 Task: Export the current limiter effect preset with the file name "Limiter".
Action: Mouse moved to (374, 2)
Screenshot: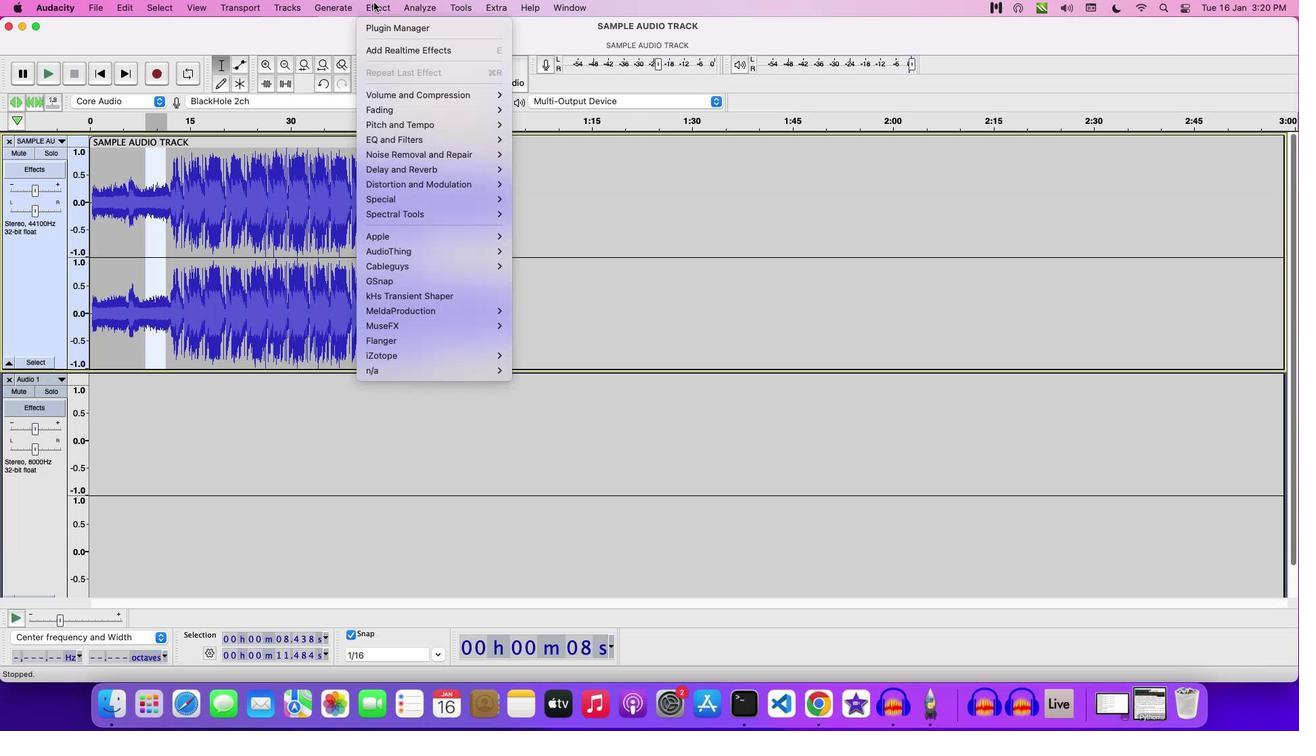 
Action: Mouse pressed left at (374, 2)
Screenshot: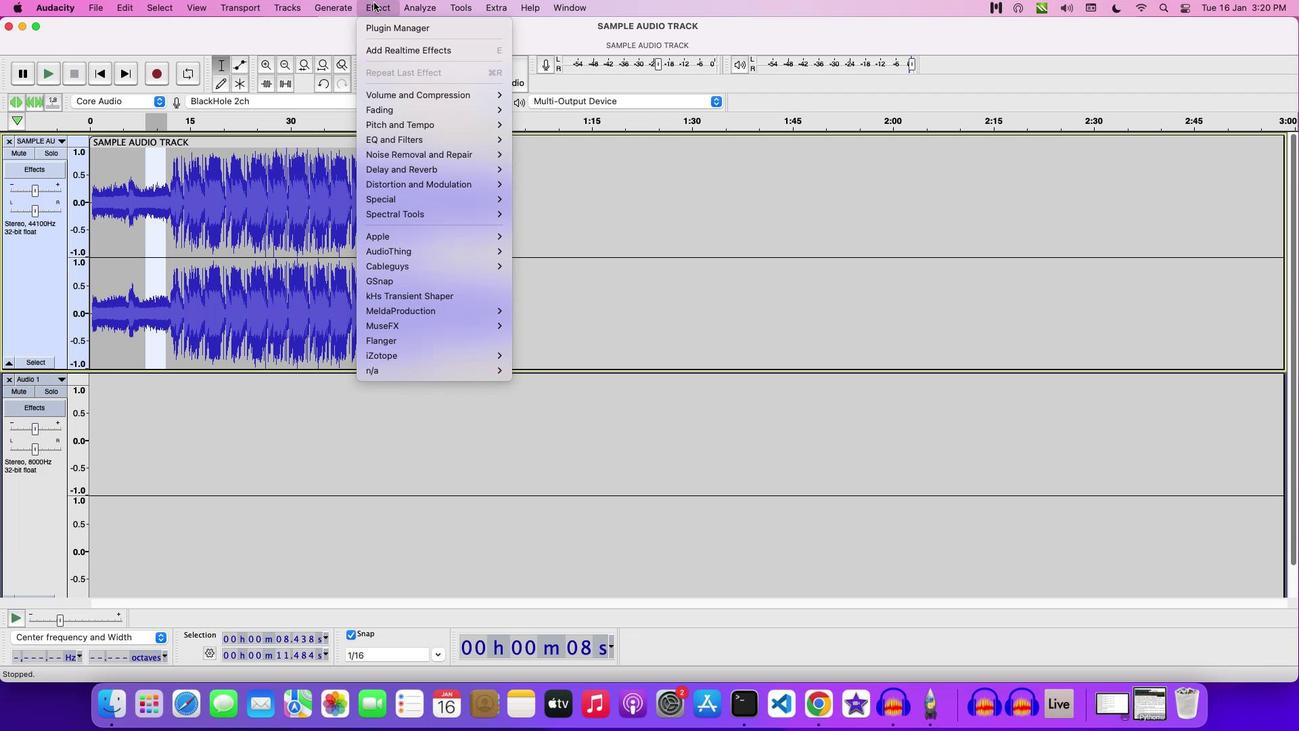 
Action: Mouse moved to (565, 138)
Screenshot: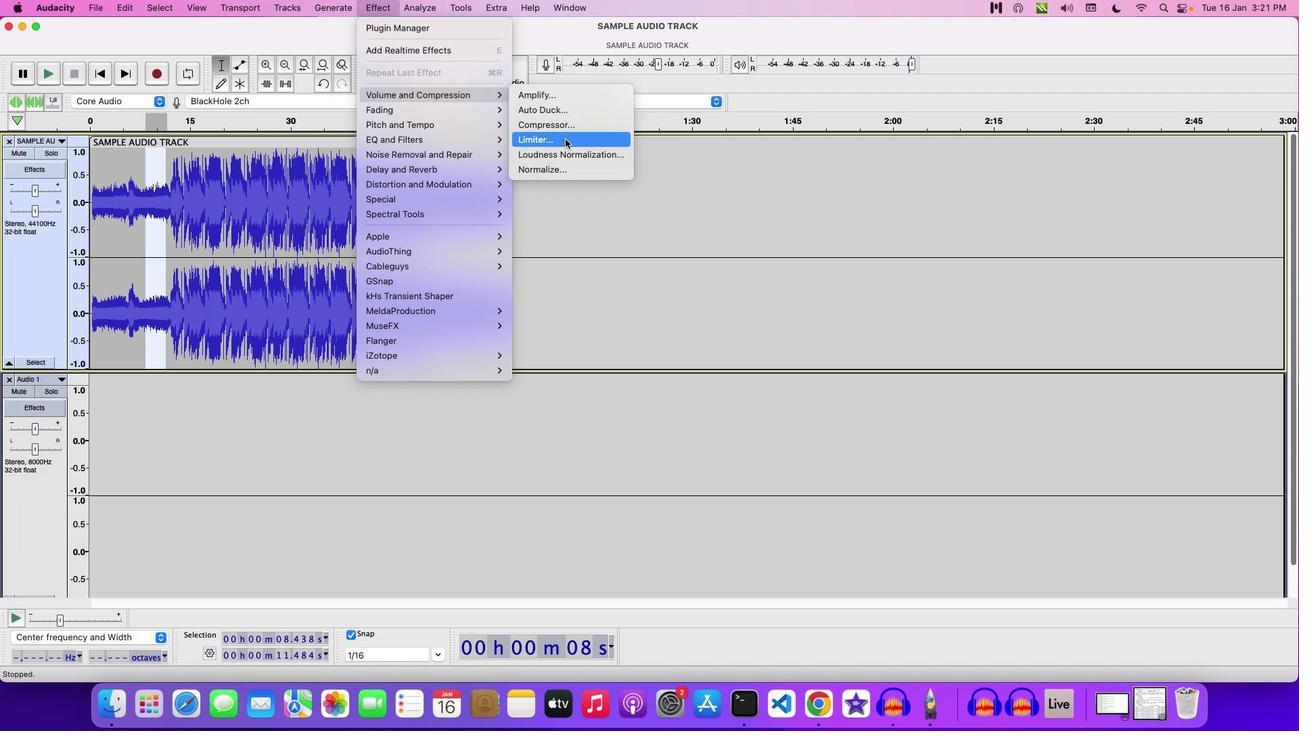 
Action: Mouse pressed left at (565, 138)
Screenshot: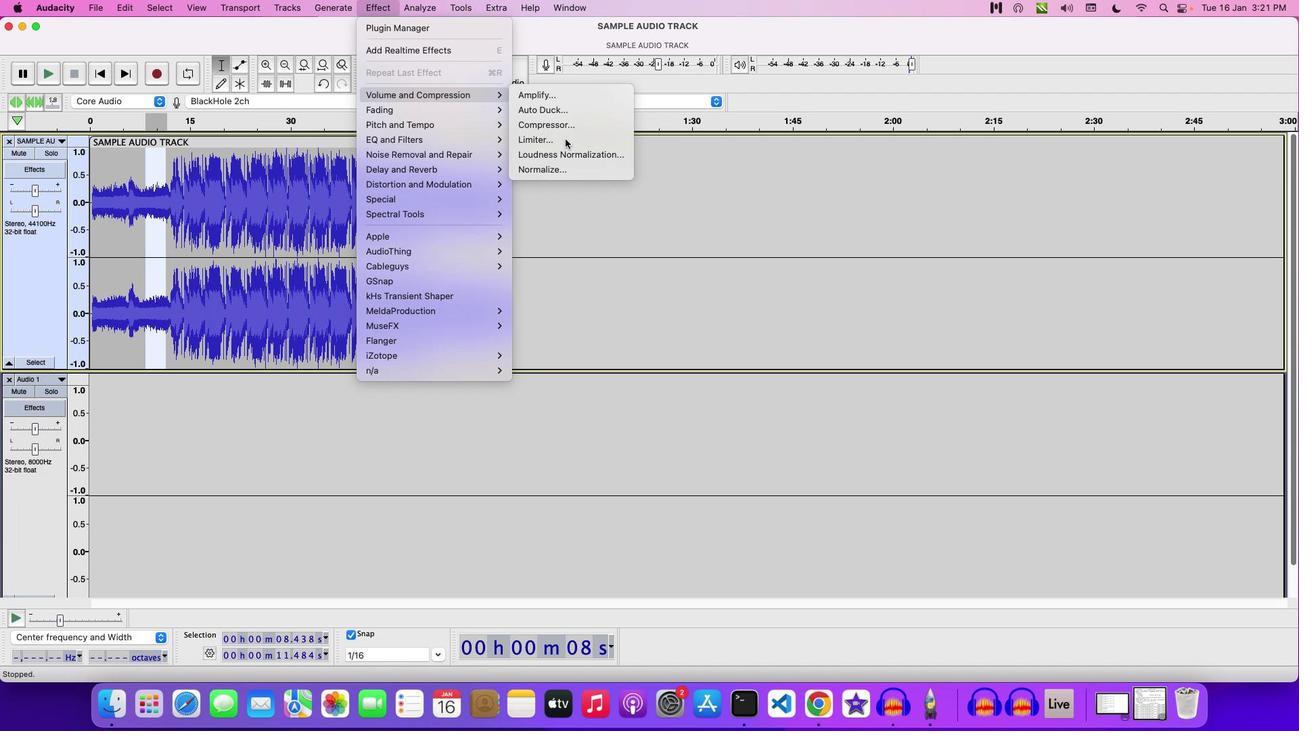 
Action: Mouse moved to (628, 255)
Screenshot: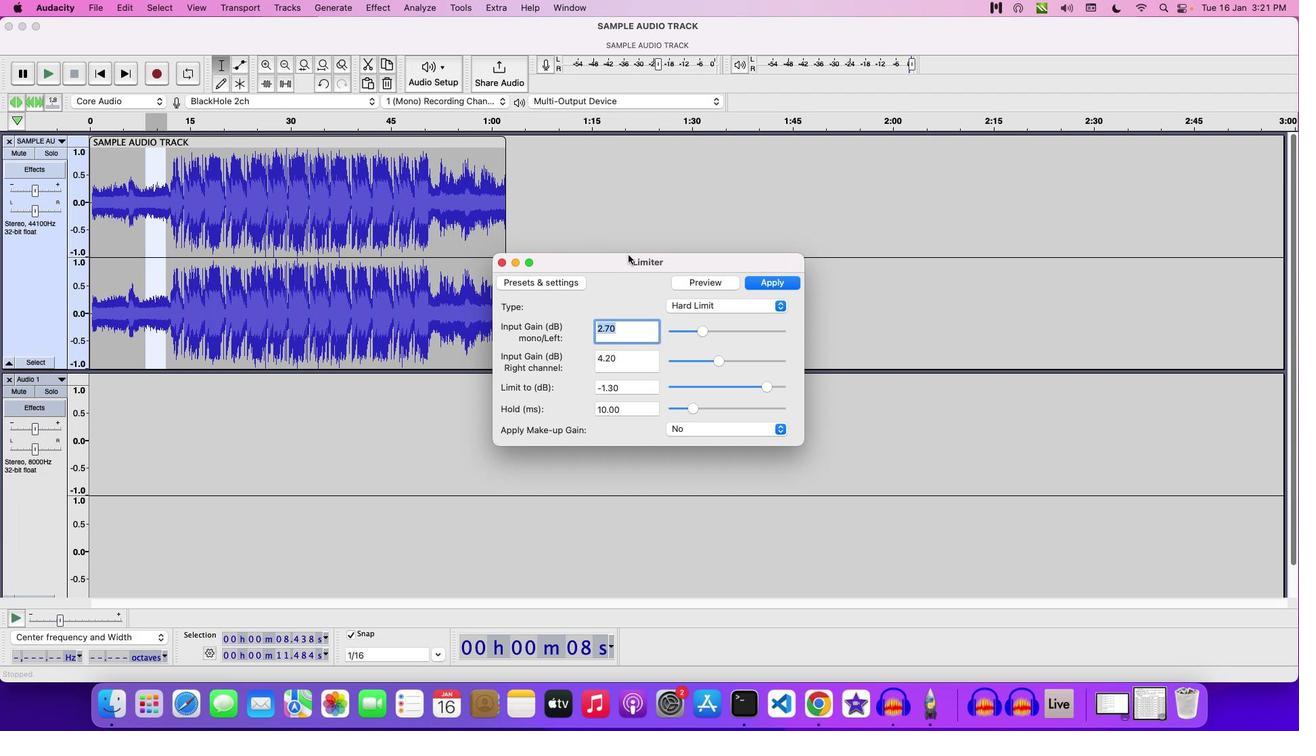 
Action: Mouse pressed left at (628, 255)
Screenshot: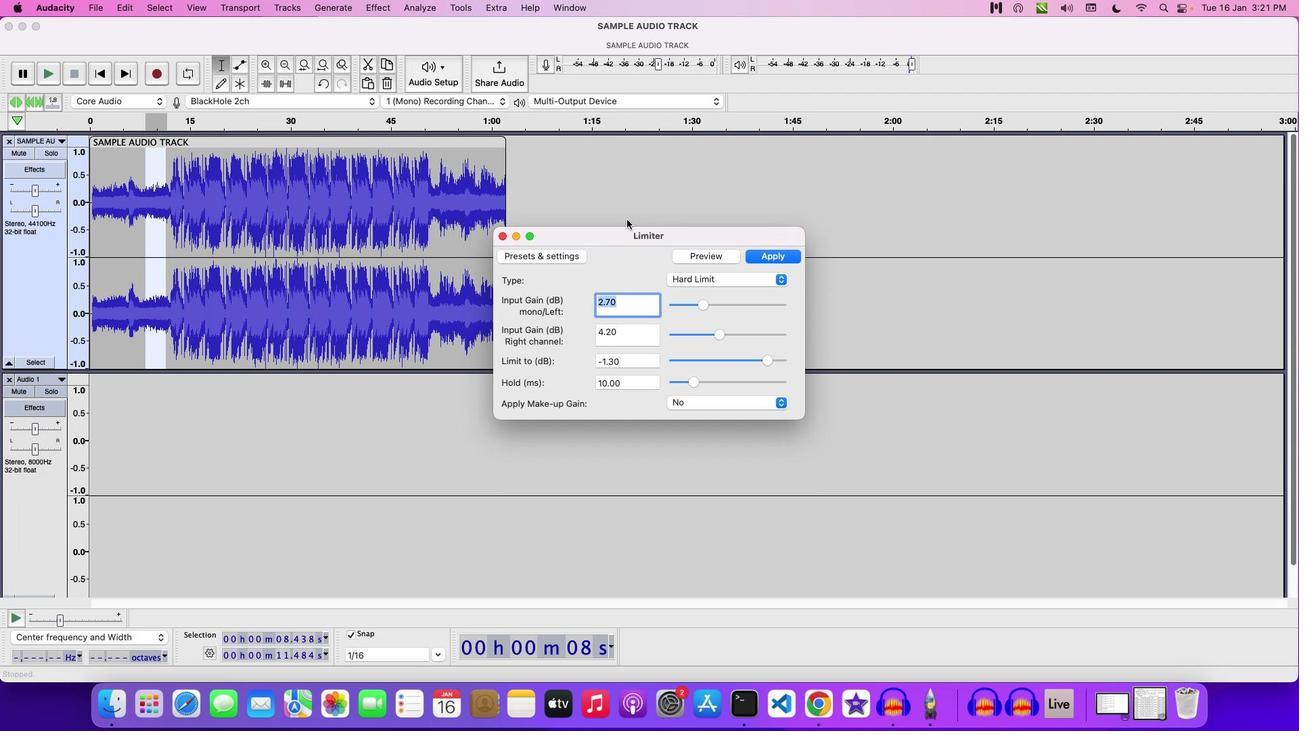 
Action: Mouse moved to (536, 210)
Screenshot: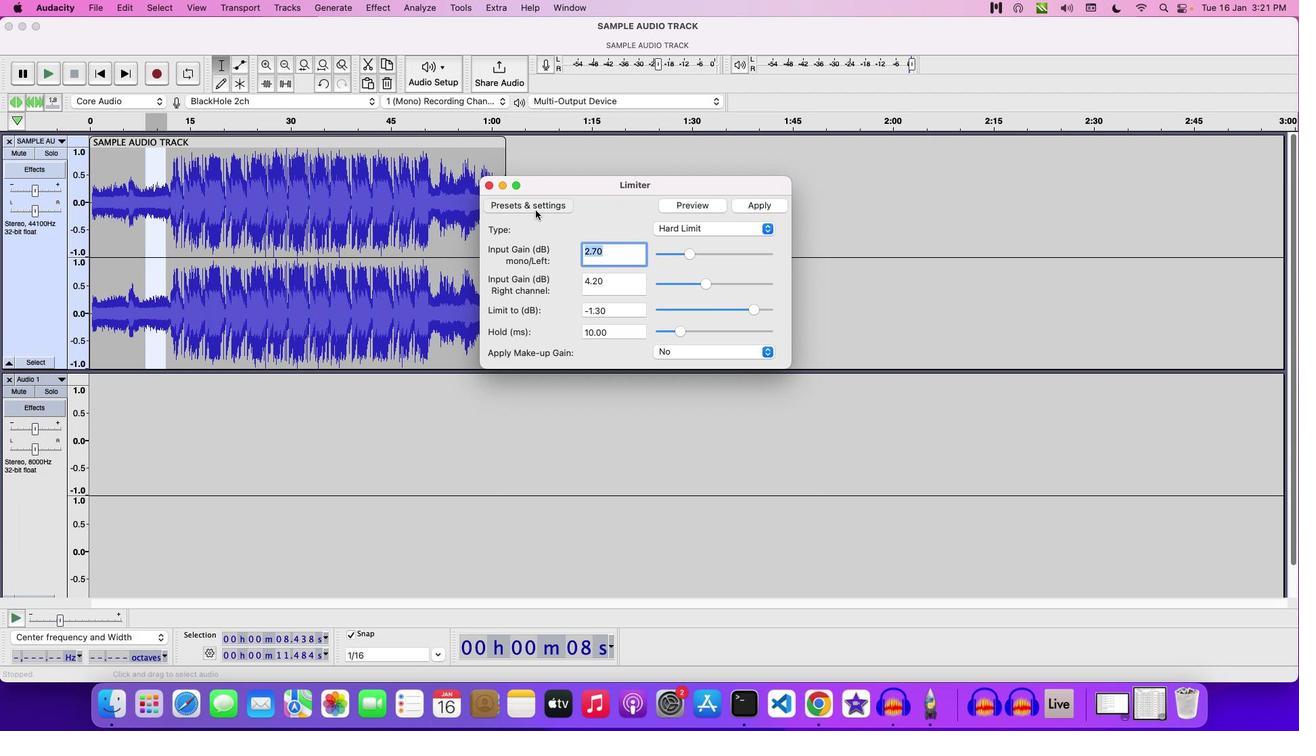 
Action: Mouse pressed left at (536, 210)
Screenshot: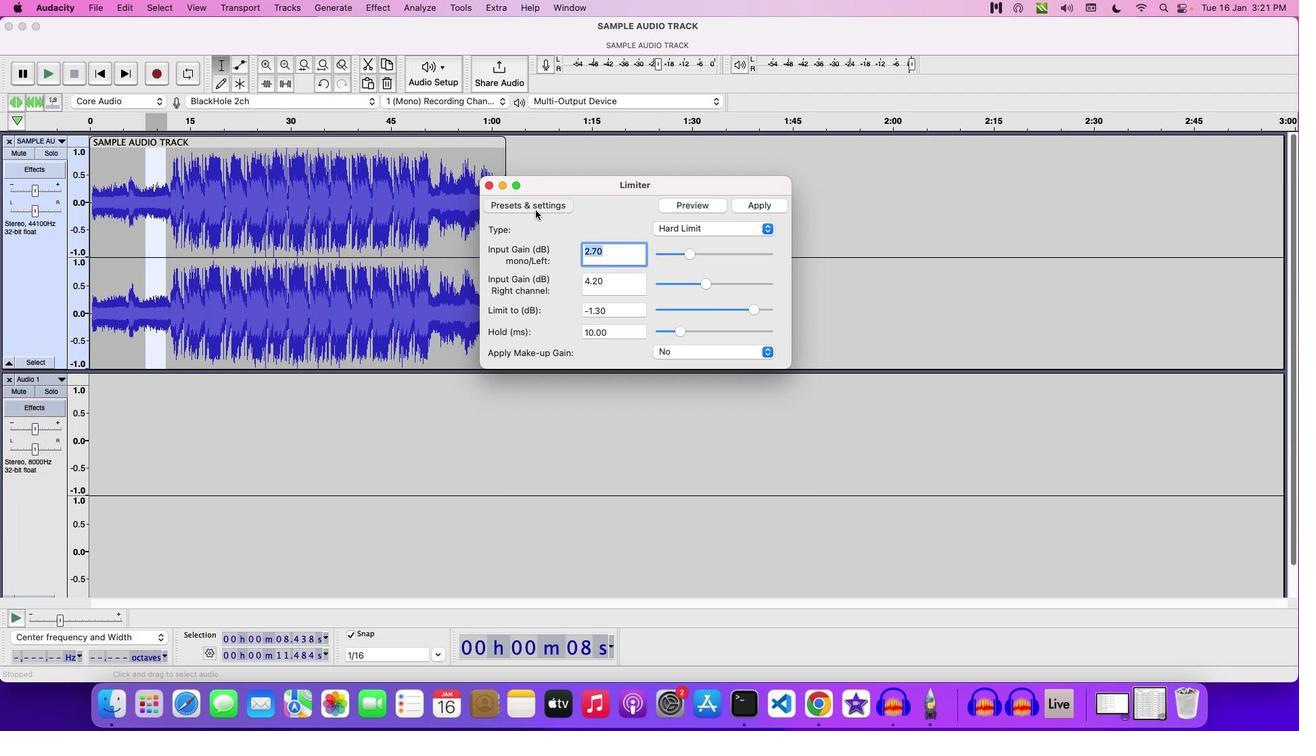 
Action: Mouse moved to (531, 304)
Screenshot: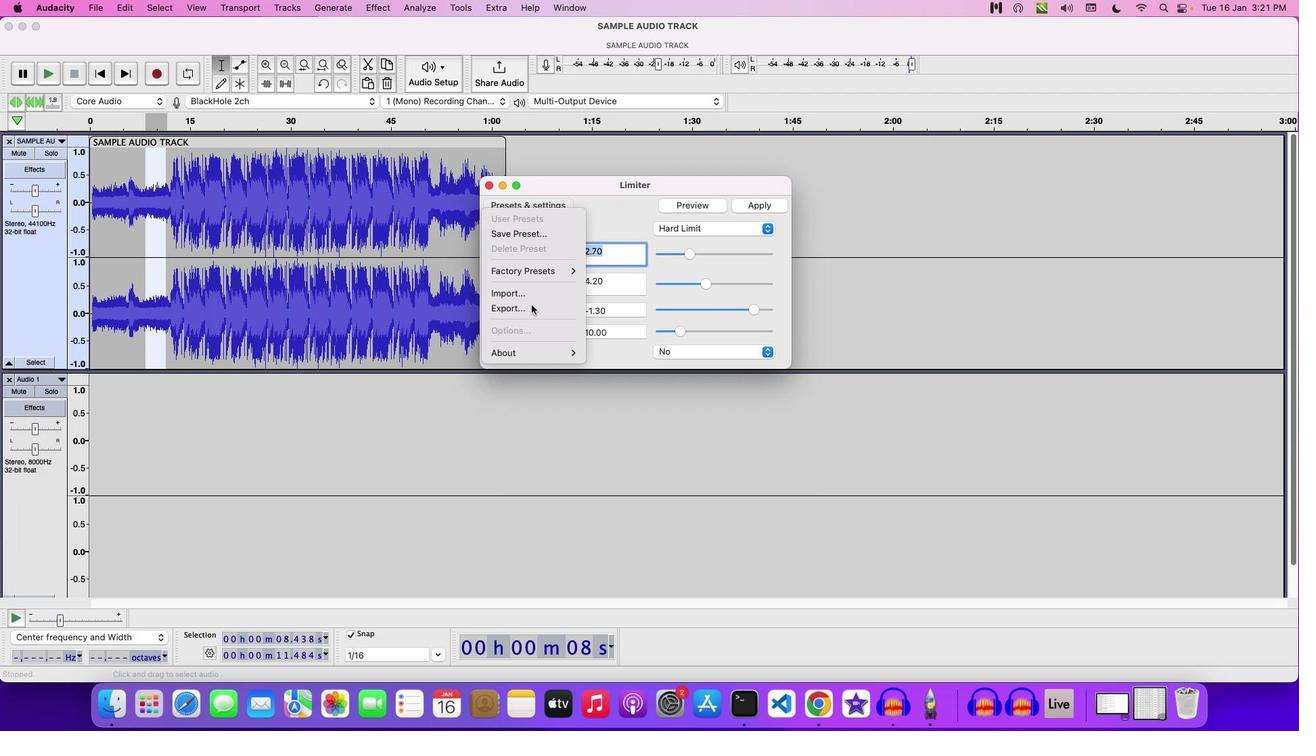 
Action: Mouse pressed left at (531, 304)
Screenshot: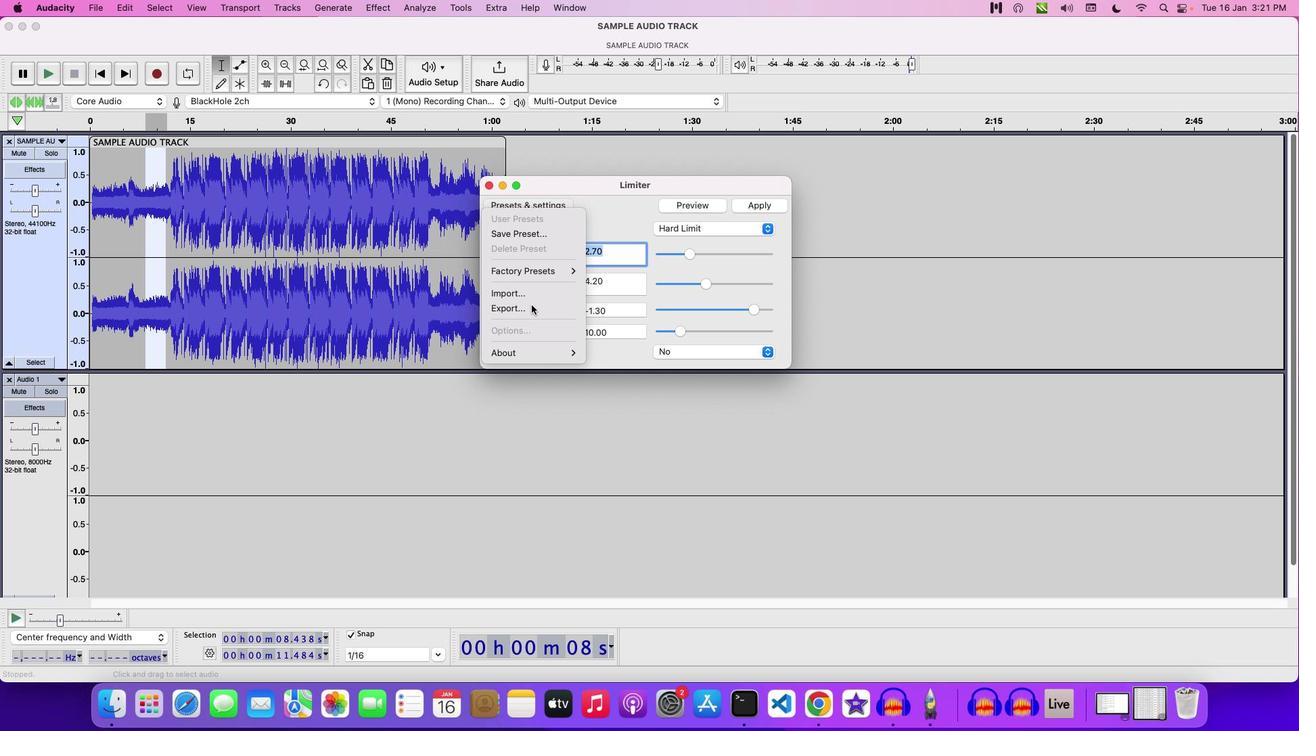 
Action: Mouse moved to (569, 268)
Screenshot: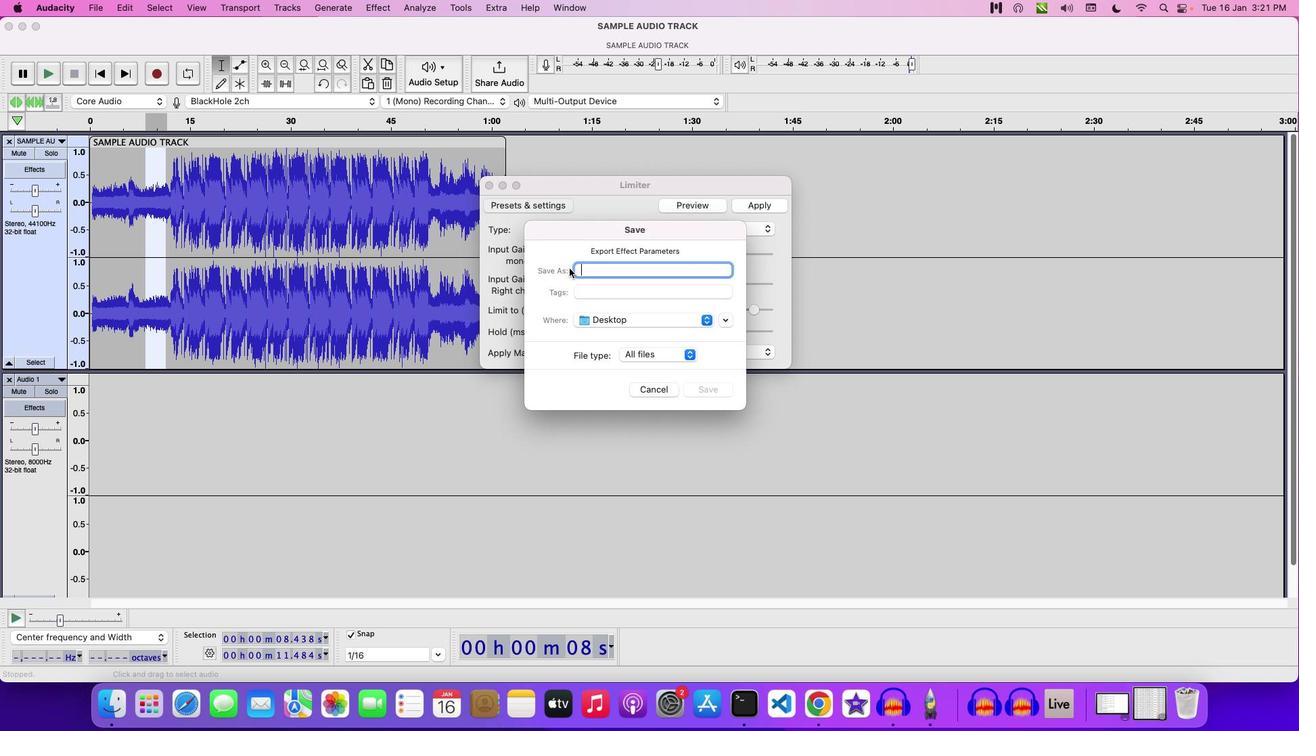 
Action: Key pressed 'l''i''m''i''t''e''r'
Screenshot: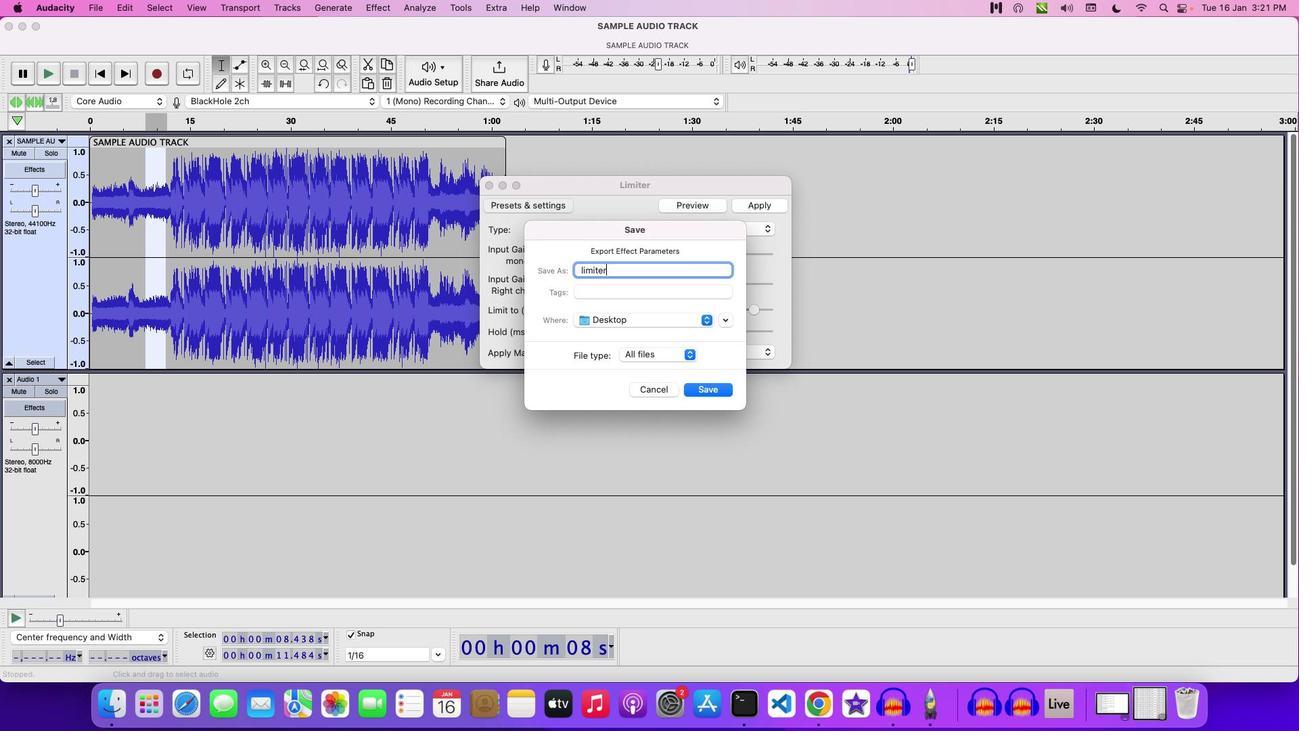 
Action: Mouse moved to (724, 390)
Screenshot: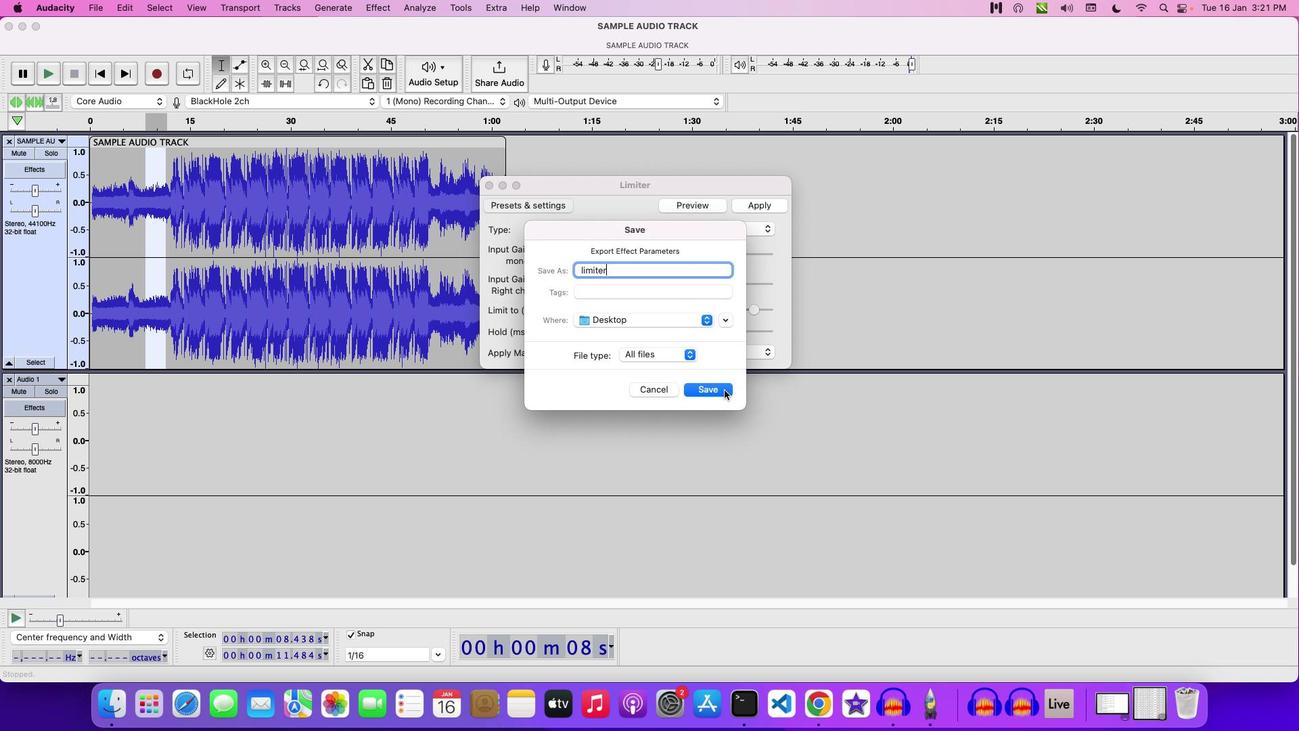 
Action: Mouse pressed left at (724, 390)
Screenshot: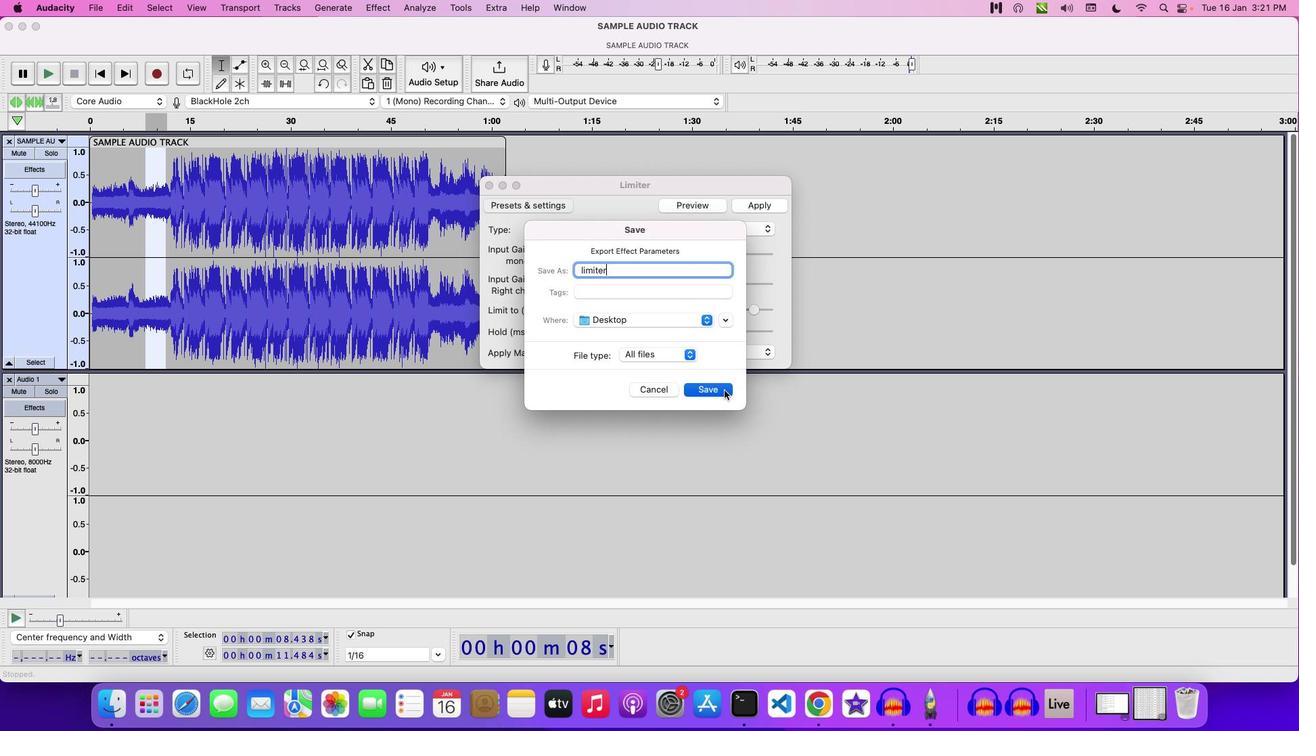 
